 Task: Create a sub task System Test and UAT for the task  Fix issue causing database deadlock on high traffic pages in the project TranslateForge , assign it to team member softage.10@softage.net and update the status of the sub task to  Completed , set the priority of the sub task to High.
Action: Mouse moved to (79, 393)
Screenshot: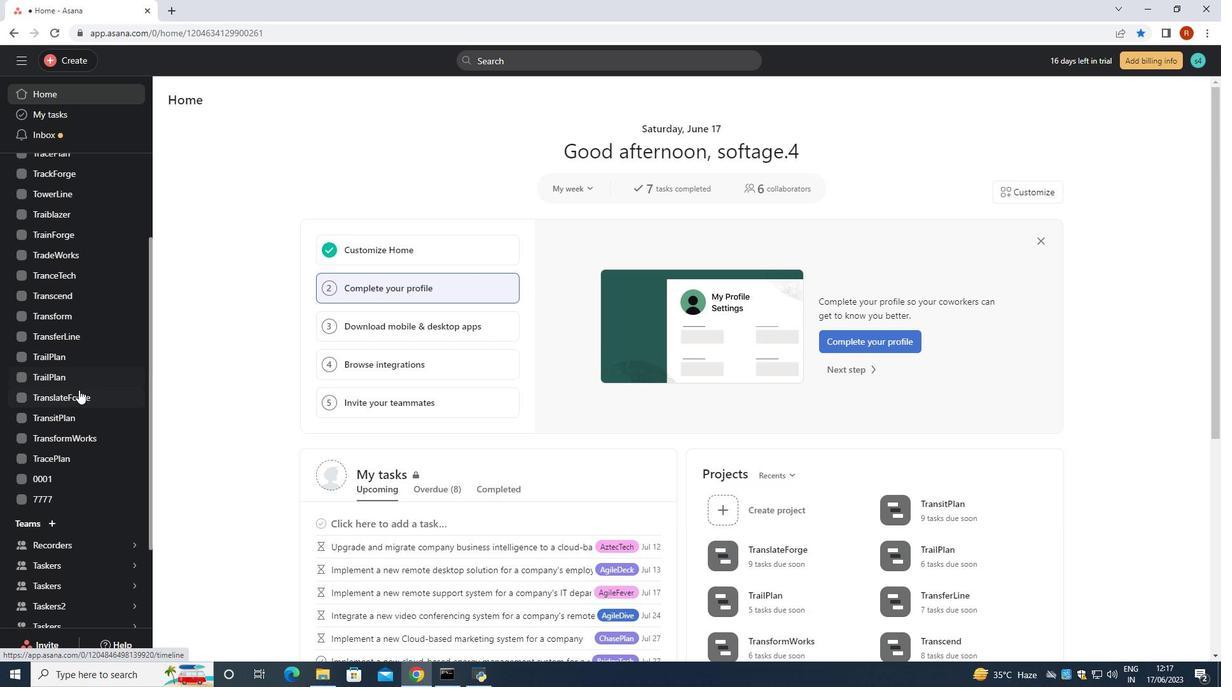 
Action: Mouse pressed left at (79, 393)
Screenshot: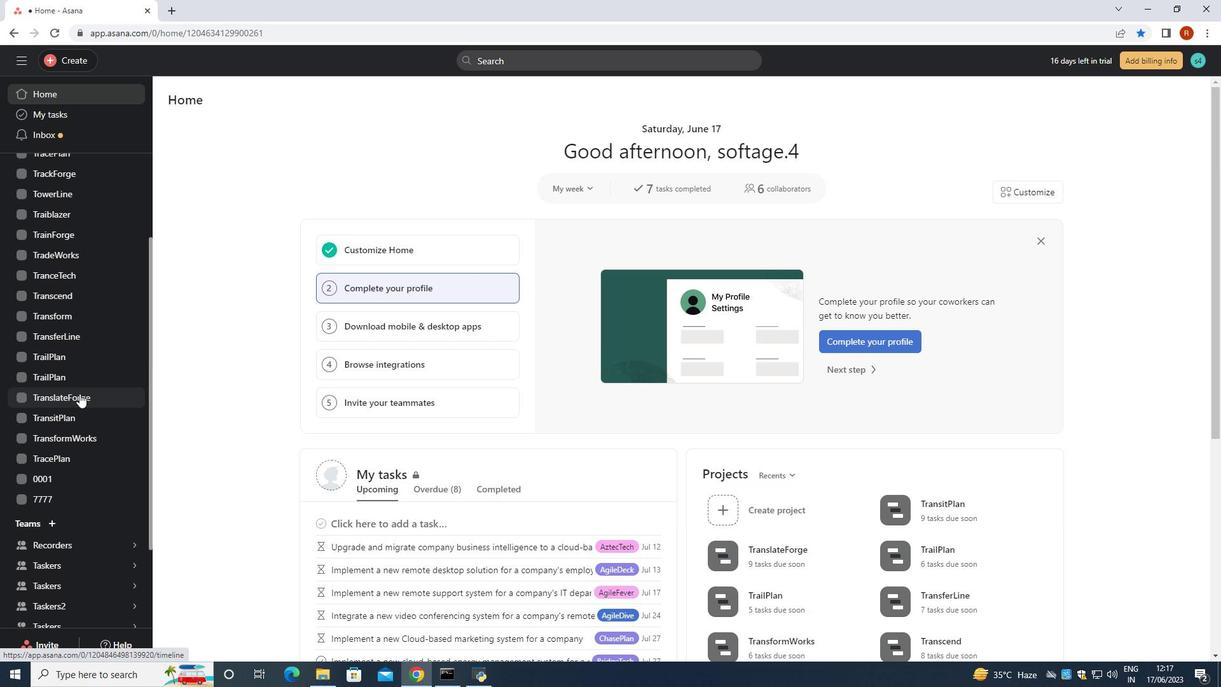 
Action: Mouse moved to (502, 306)
Screenshot: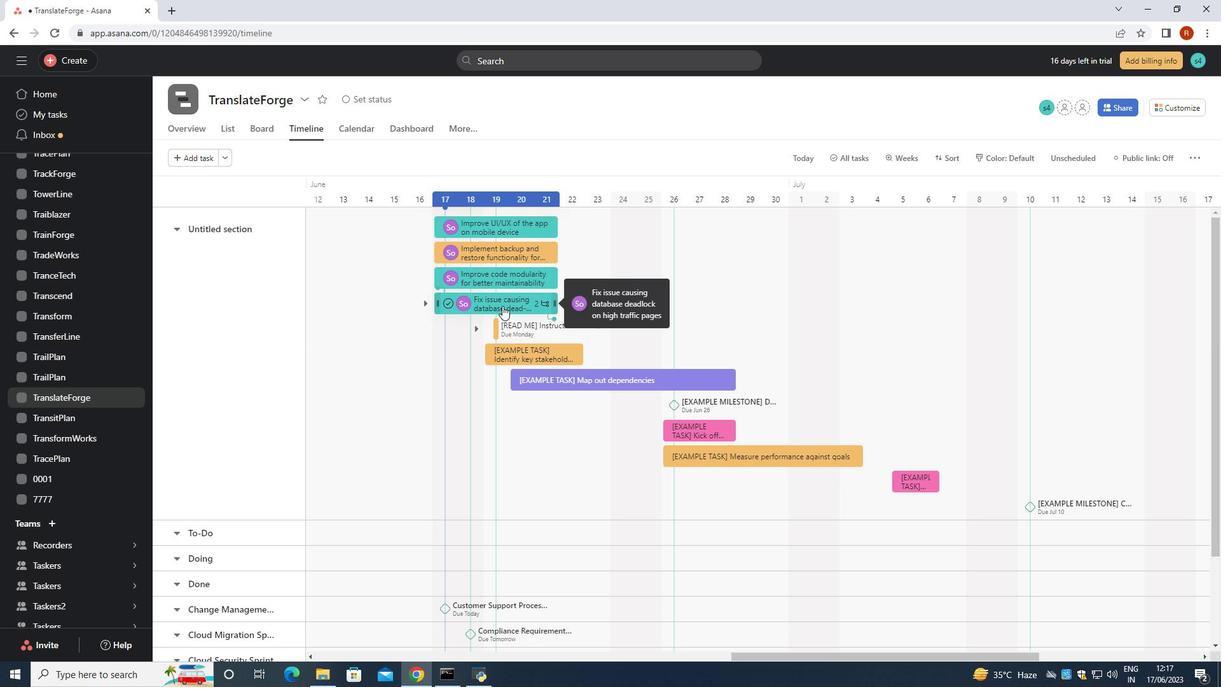 
Action: Mouse pressed left at (502, 306)
Screenshot: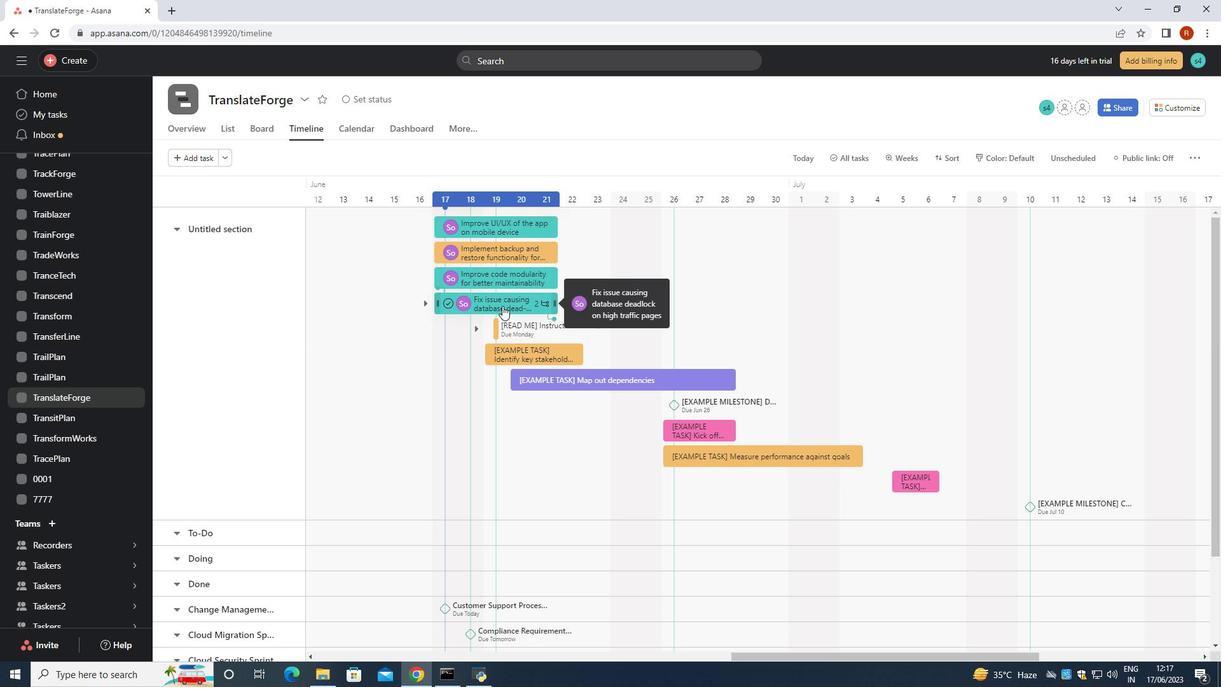 
Action: Mouse moved to (897, 380)
Screenshot: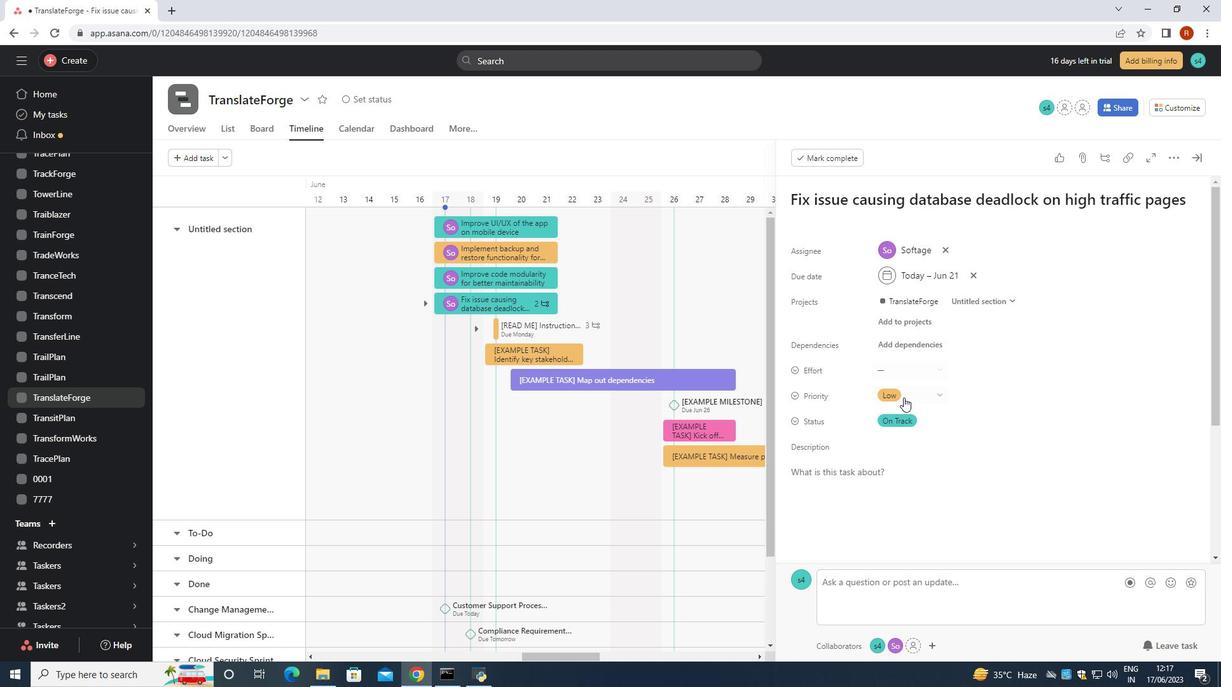 
Action: Mouse scrolled (897, 379) with delta (0, 0)
Screenshot: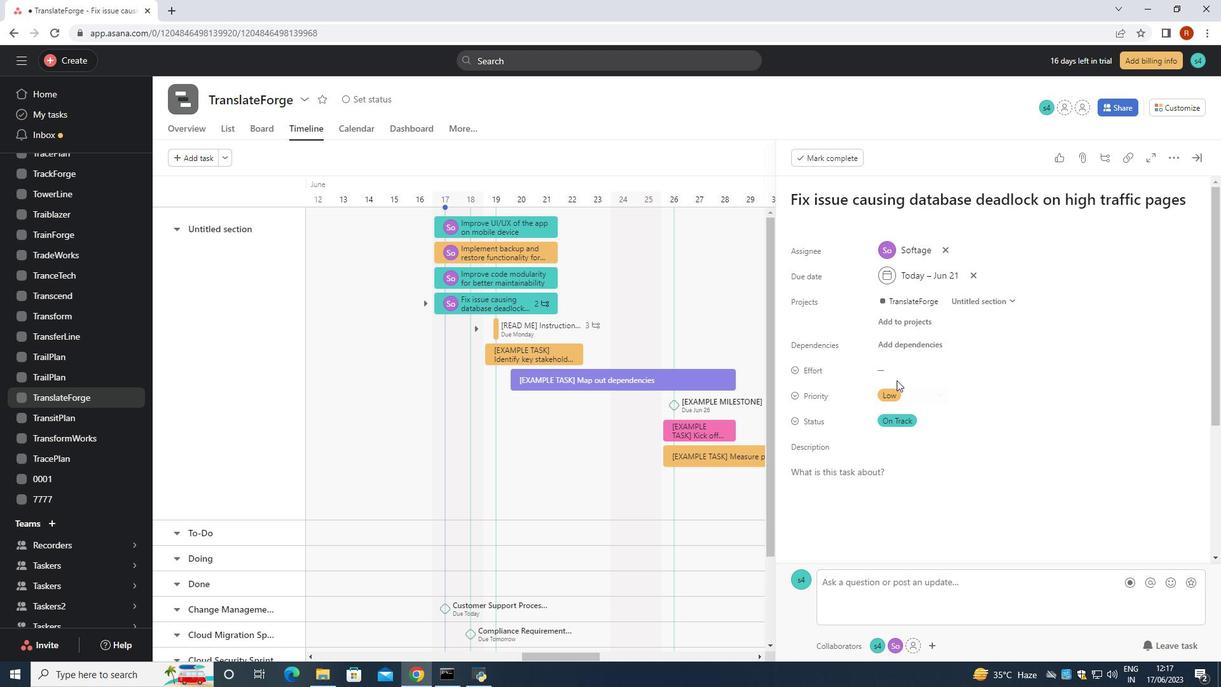 
Action: Mouse scrolled (897, 379) with delta (0, 0)
Screenshot: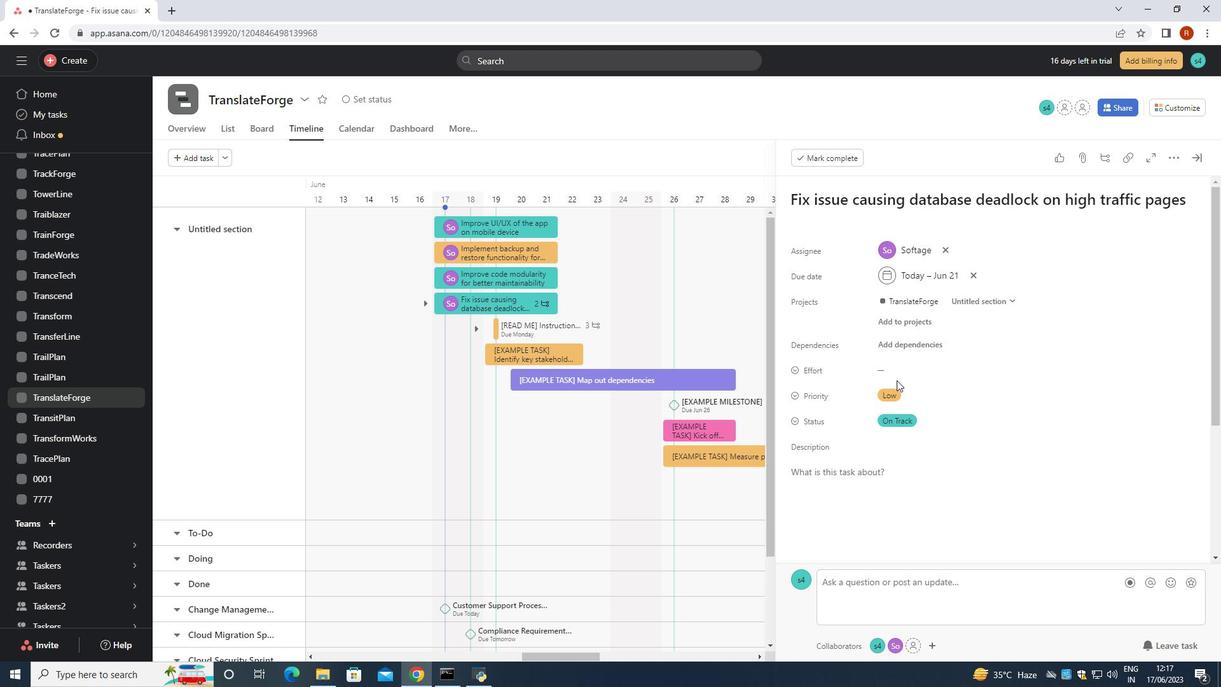 
Action: Mouse moved to (897, 379)
Screenshot: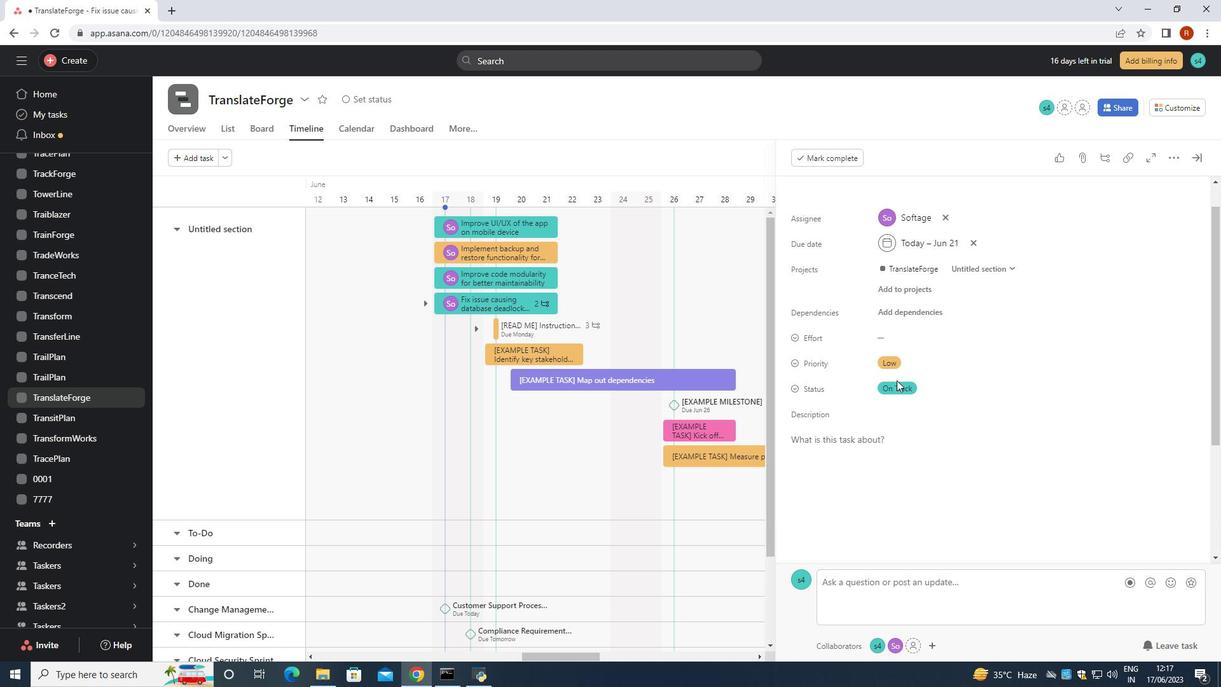
Action: Mouse scrolled (897, 379) with delta (0, 0)
Screenshot: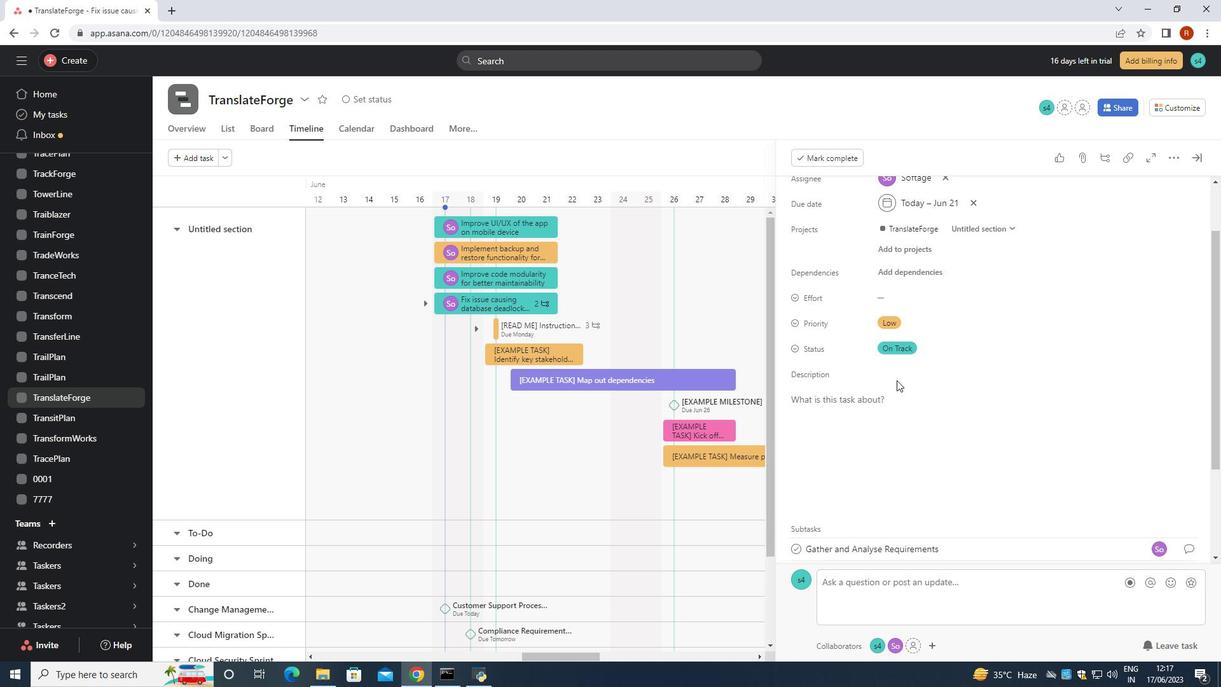 
Action: Mouse moved to (849, 477)
Screenshot: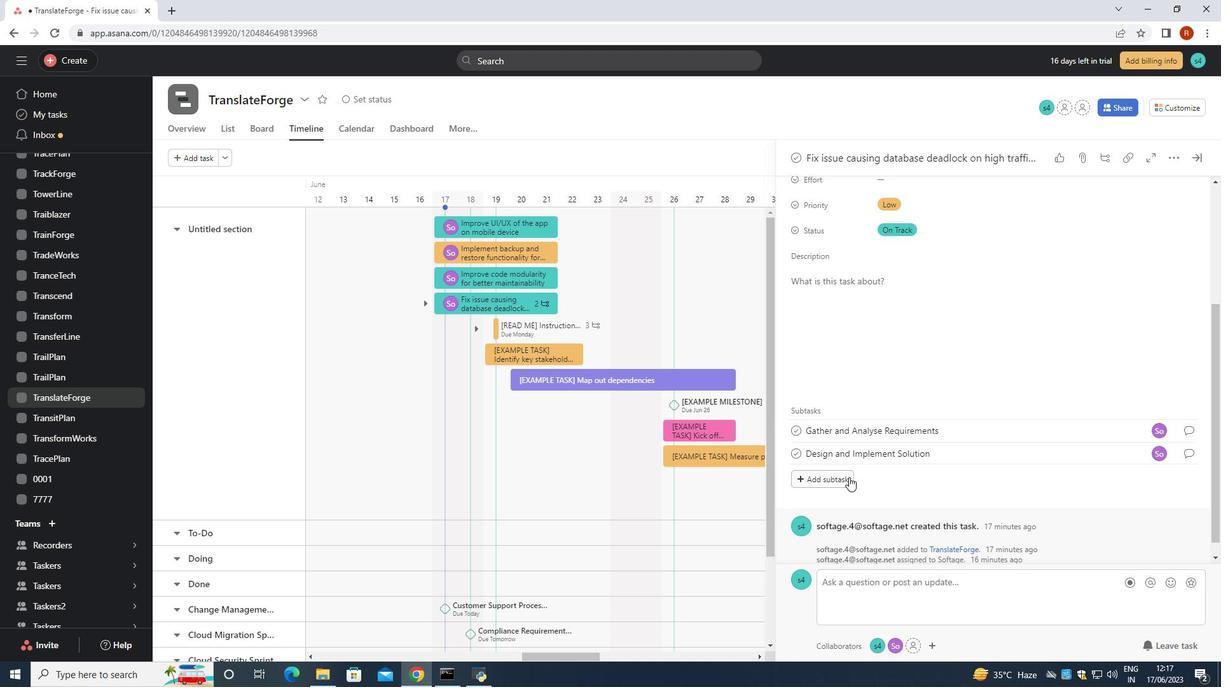 
Action: Mouse pressed left at (849, 477)
Screenshot: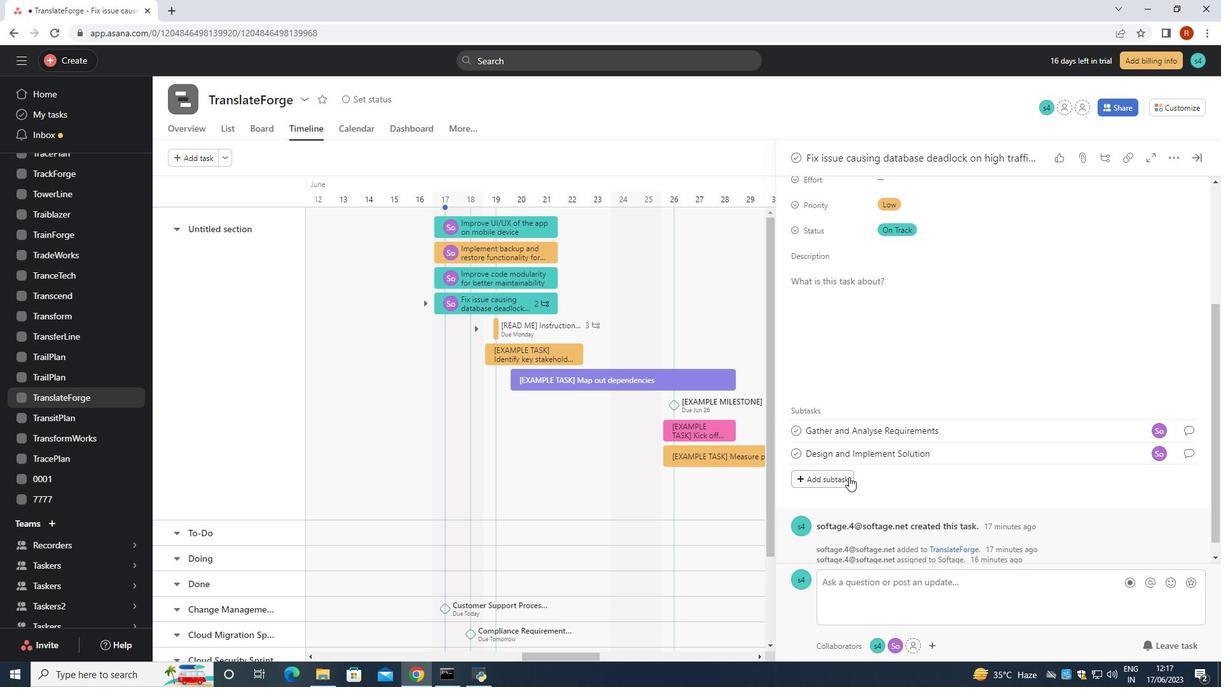 
Action: Mouse moved to (855, 477)
Screenshot: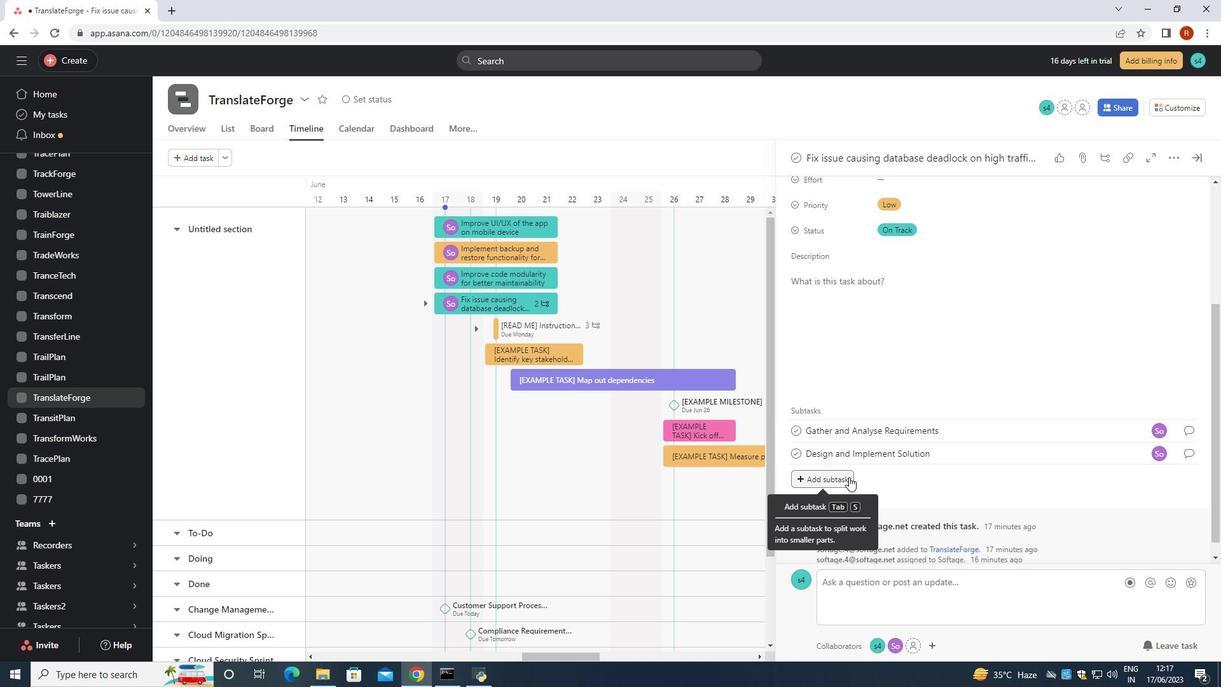 
Action: Key pressed <Key.shift>Syd<Key.backspace>stem<Key.space><Key.shift>Y<Key.backspace>Test<Key.space>and<Key.space><Key.shift><Key.shift>UAT<Key.space>
Screenshot: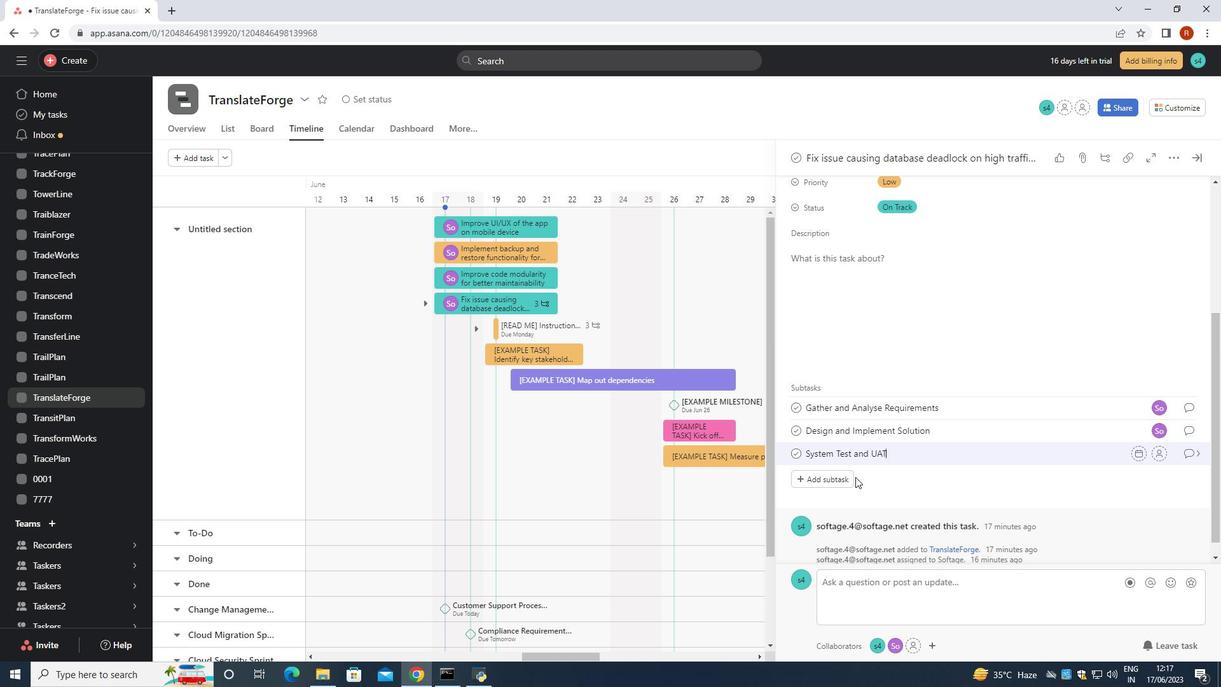 
Action: Mouse moved to (1164, 444)
Screenshot: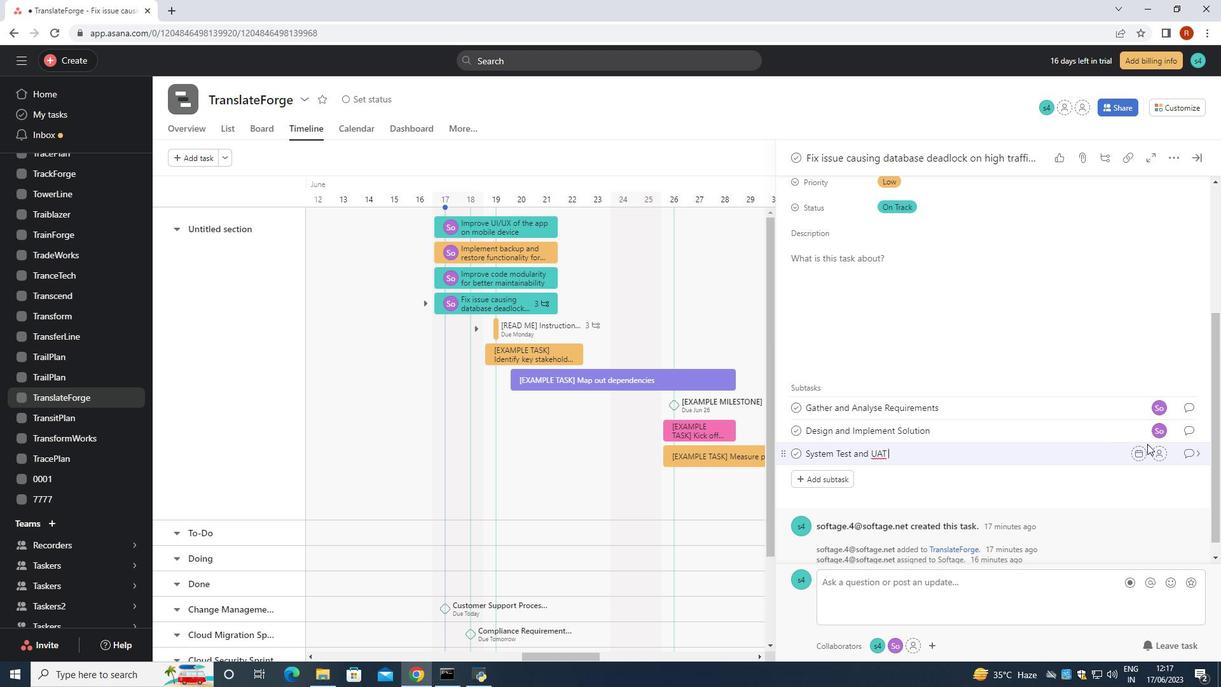 
Action: Mouse pressed left at (1164, 444)
Screenshot: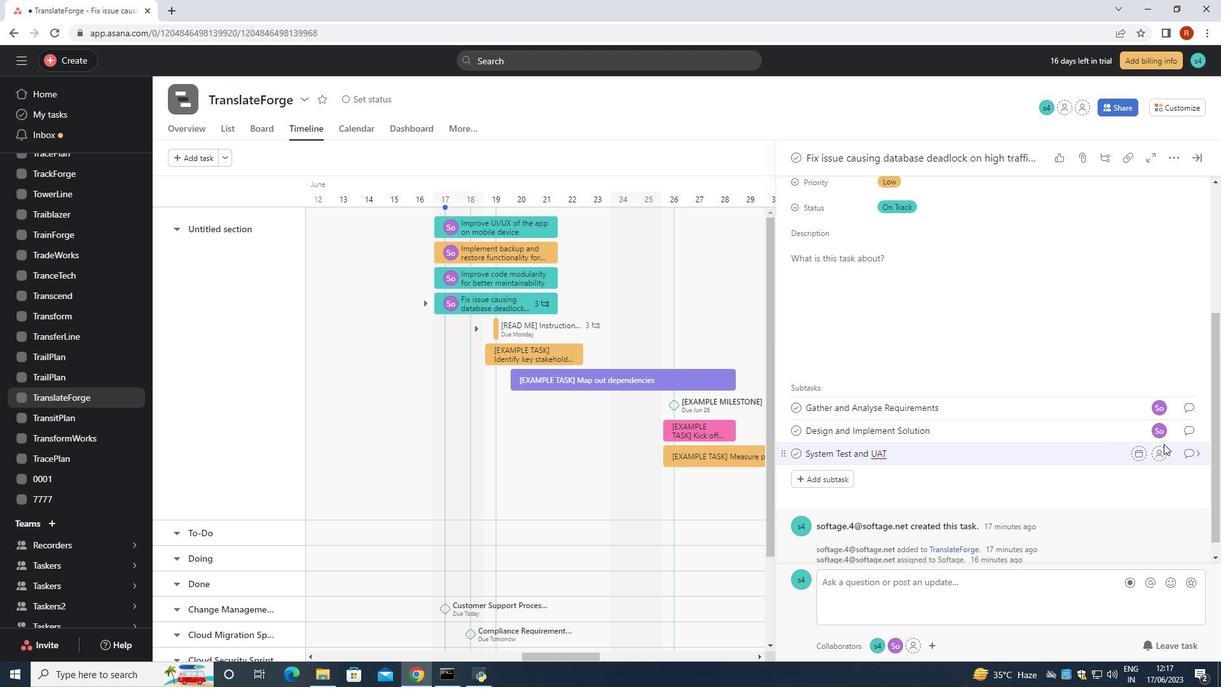 
Action: Mouse moved to (1158, 451)
Screenshot: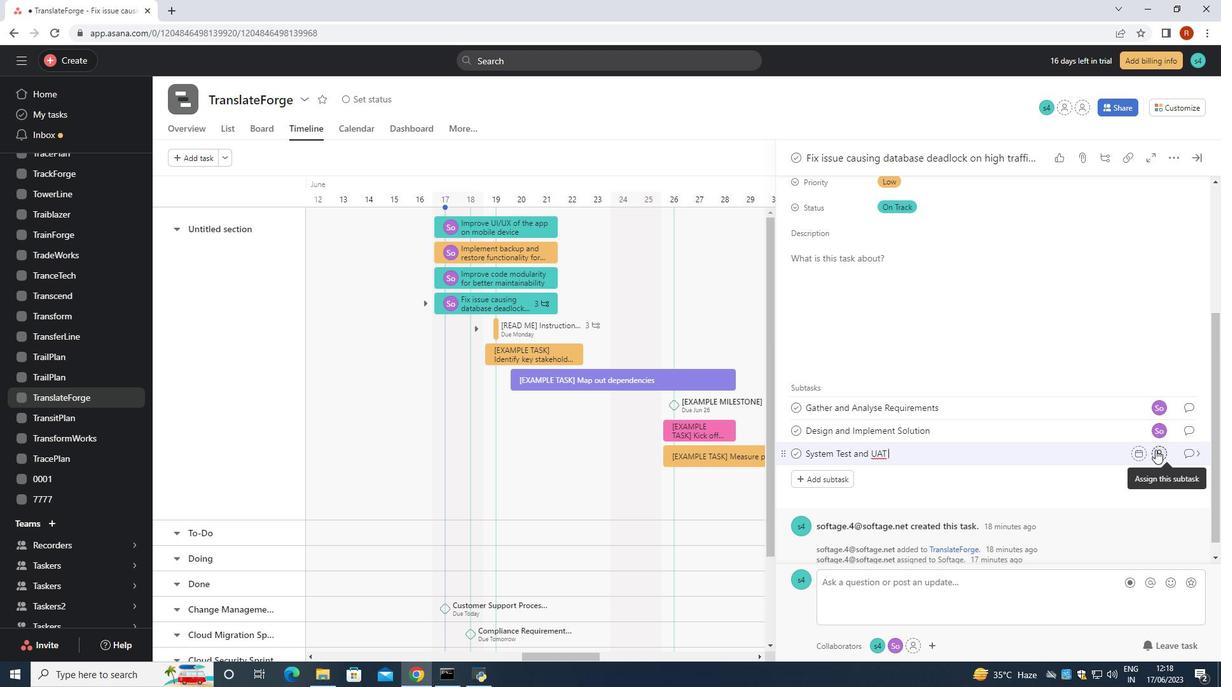 
Action: Mouse pressed left at (1158, 451)
Screenshot: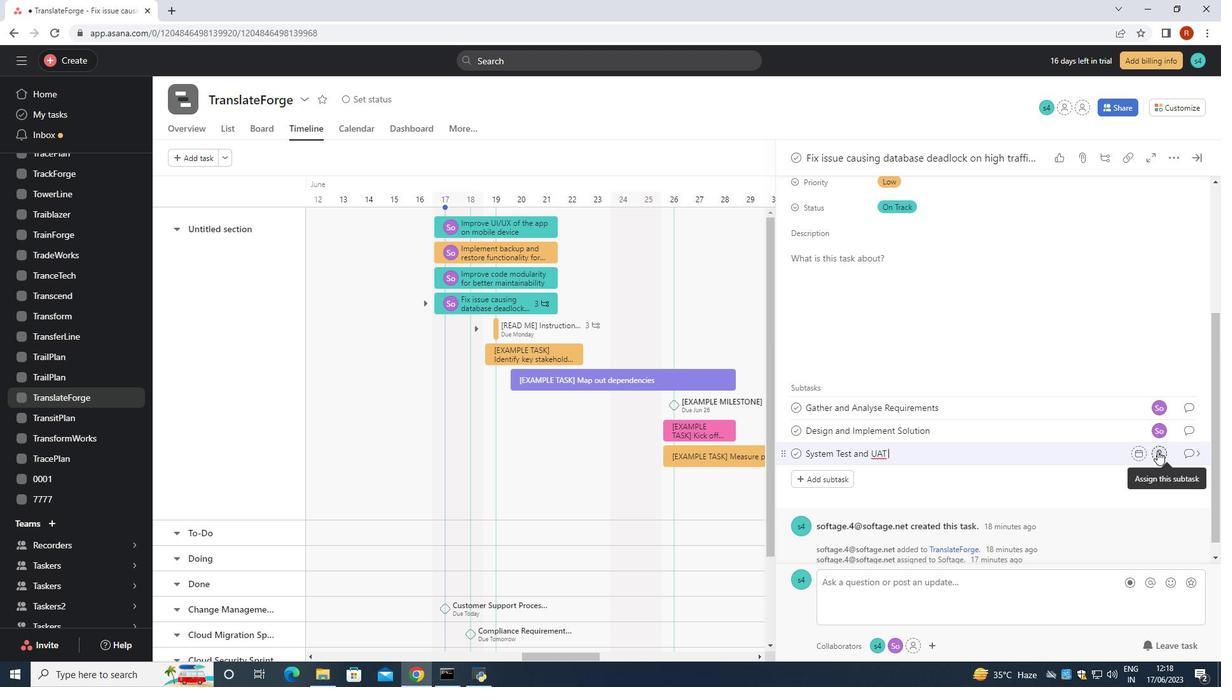 
Action: Mouse moved to (1159, 451)
Screenshot: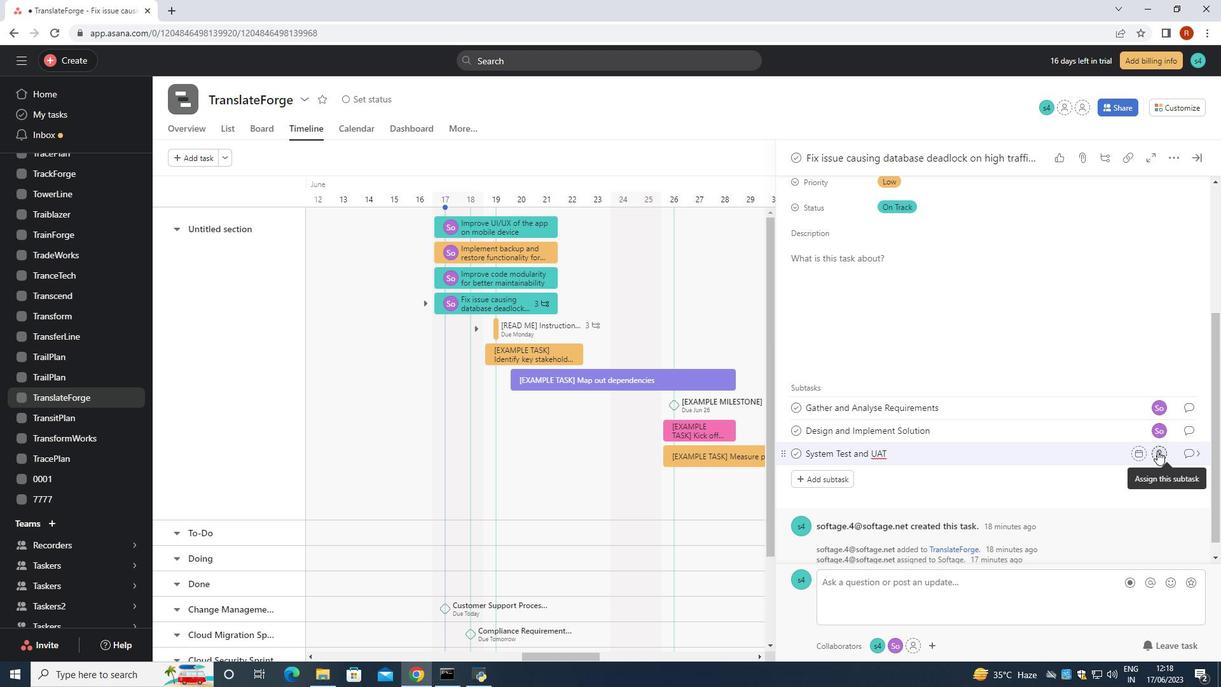 
Action: Key pressed softage.10<Key.shift>@softah<Key.backspace>ge
Screenshot: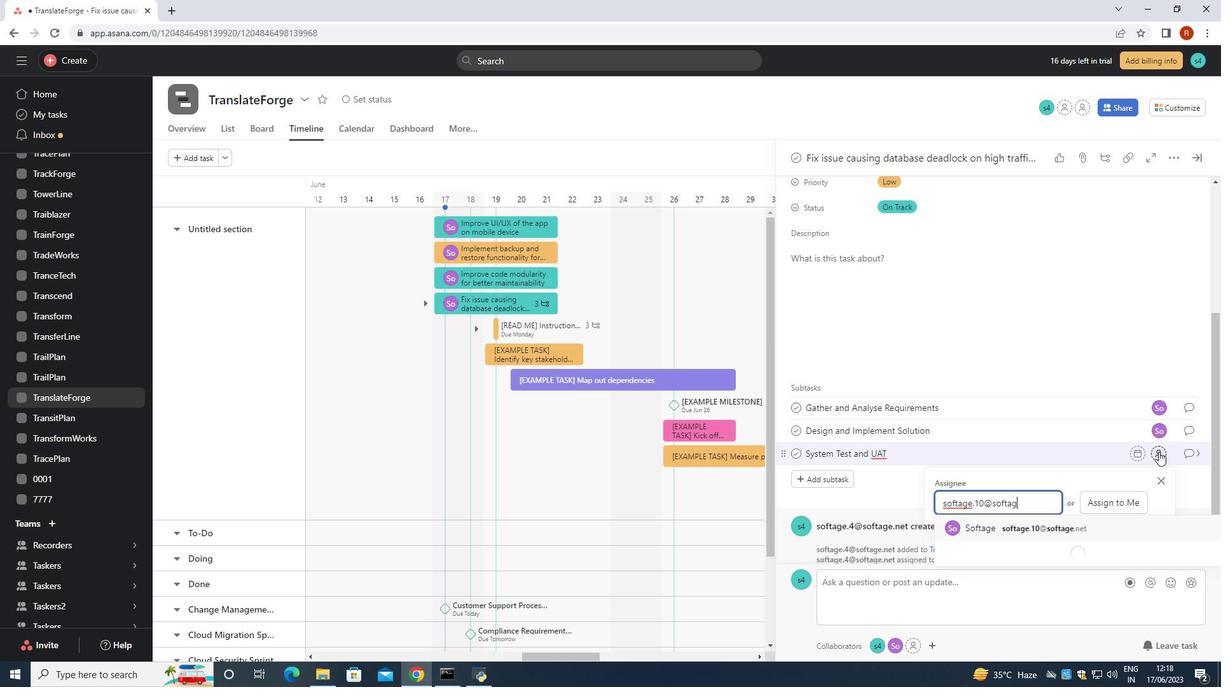 
Action: Mouse moved to (1037, 530)
Screenshot: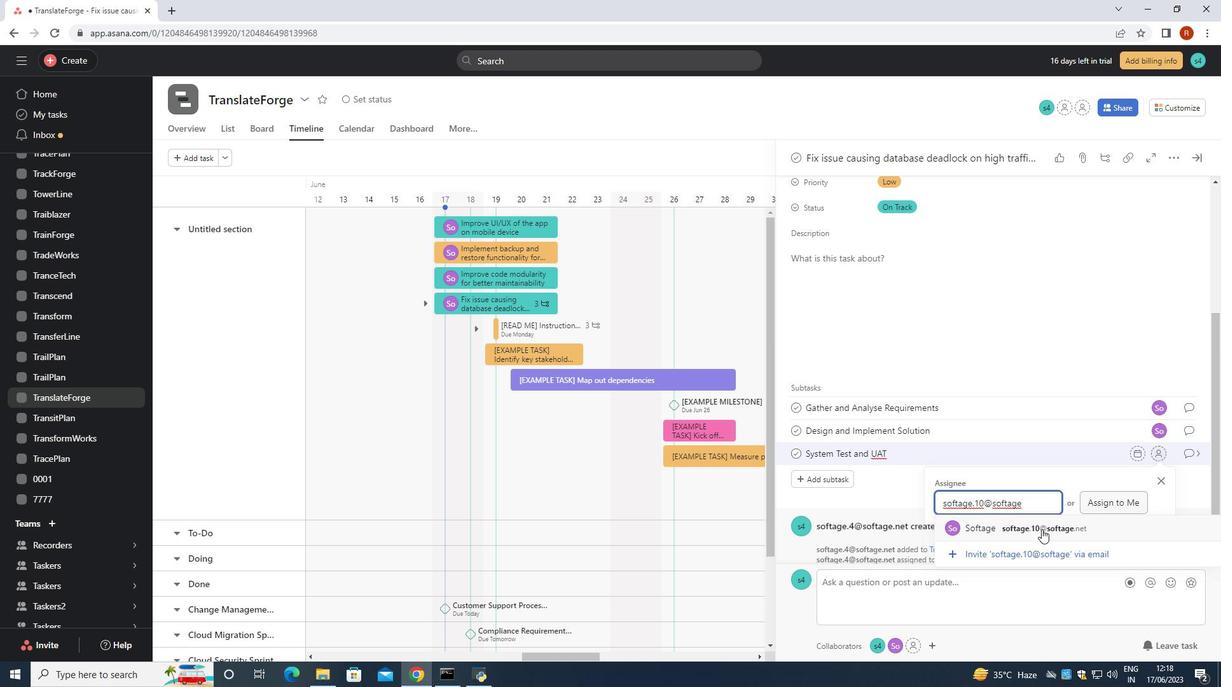 
Action: Mouse pressed left at (1037, 530)
Screenshot: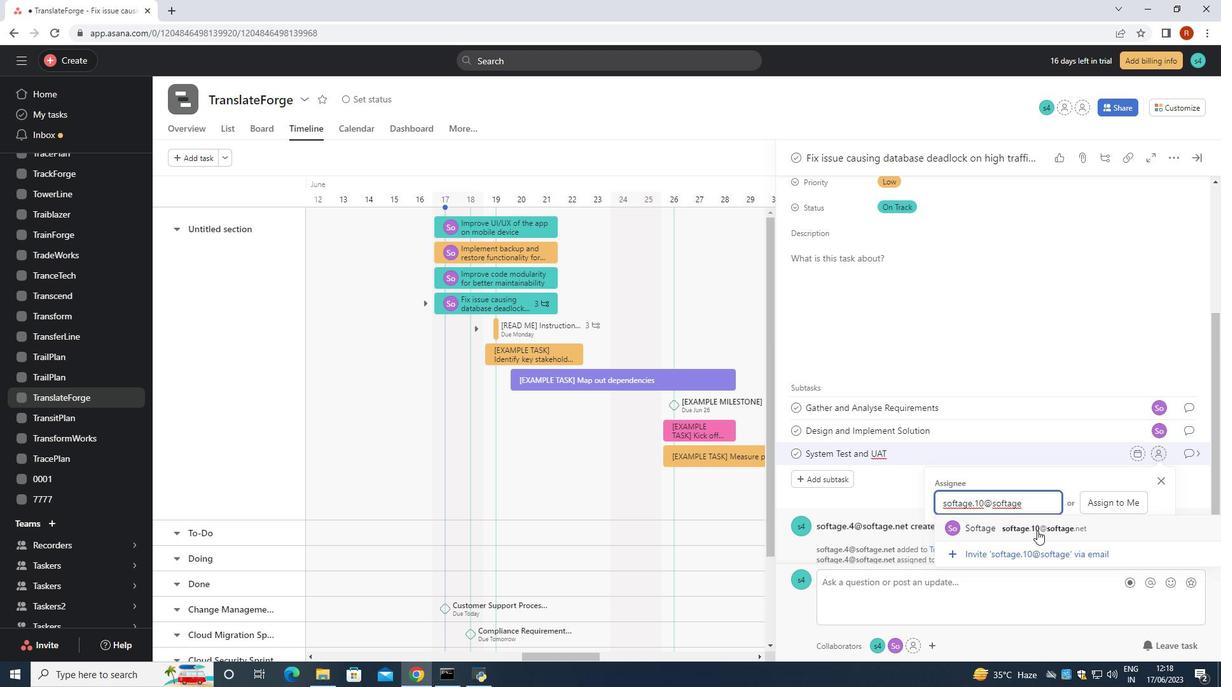 
Action: Mouse moved to (1190, 453)
Screenshot: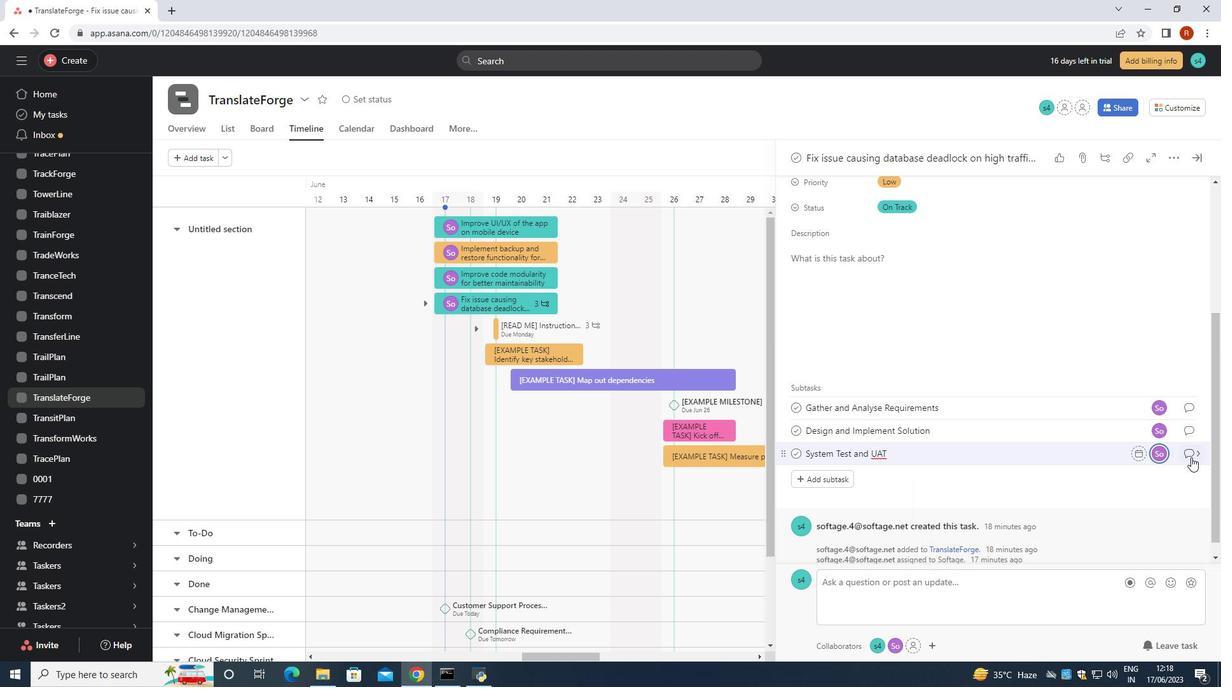 
Action: Mouse pressed left at (1190, 453)
Screenshot: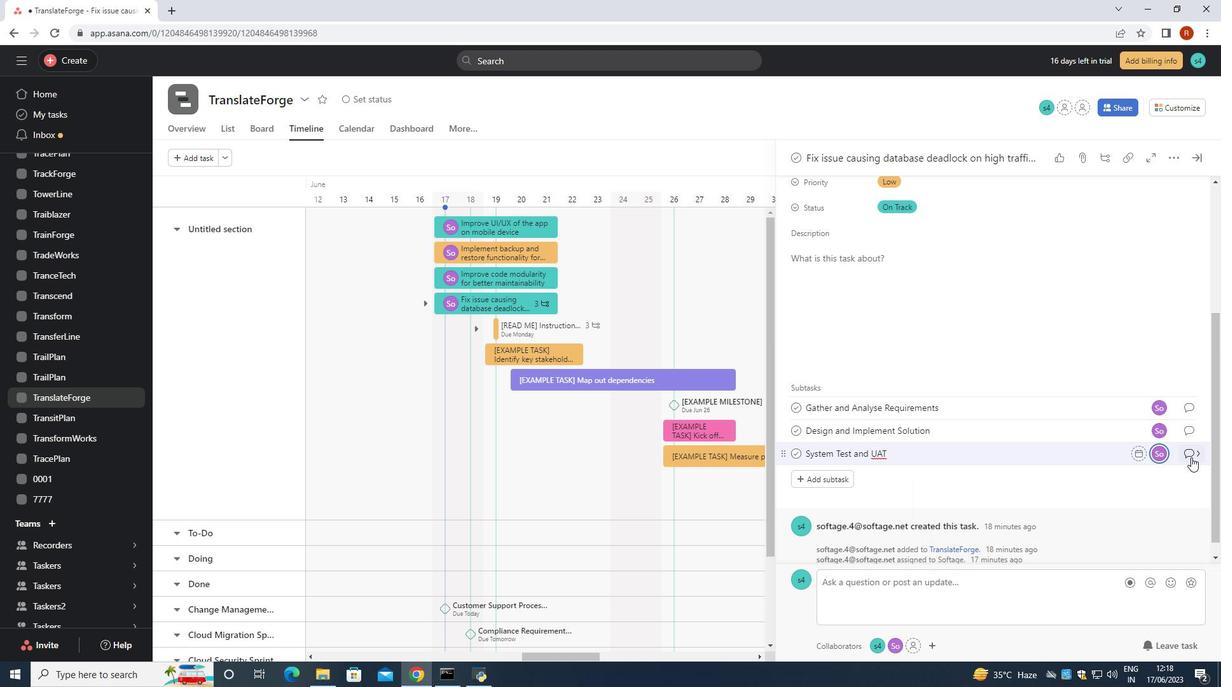 
Action: Mouse moved to (817, 342)
Screenshot: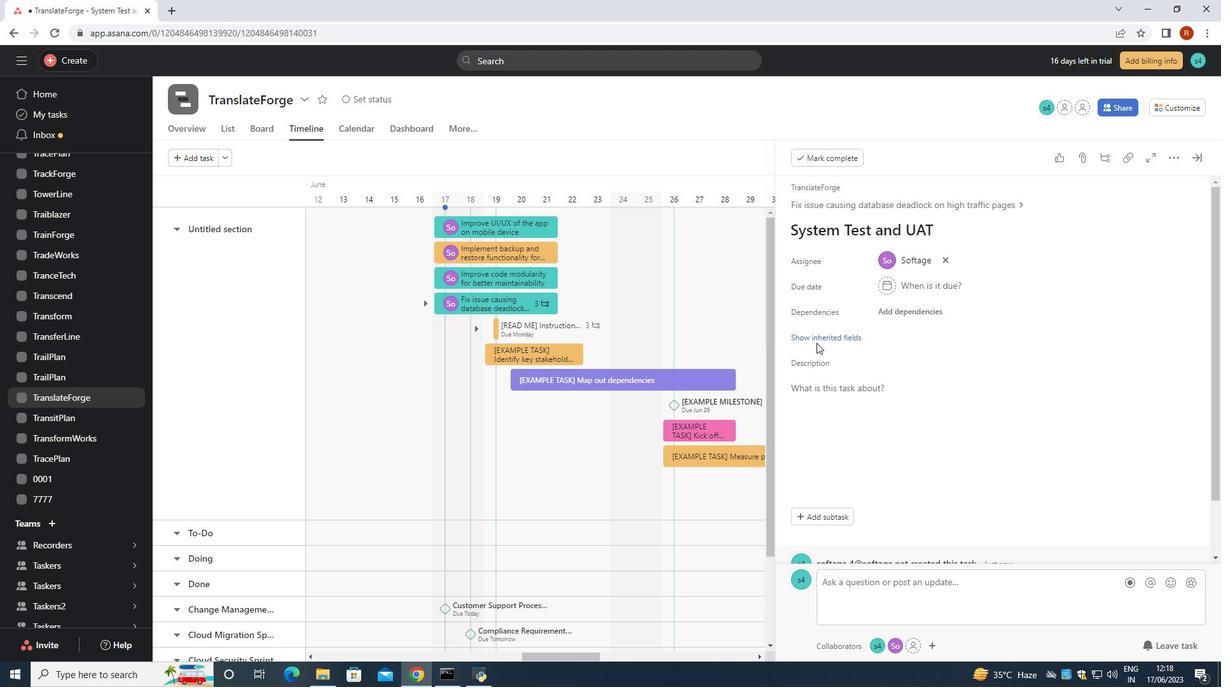 
Action: Mouse pressed left at (817, 342)
Screenshot: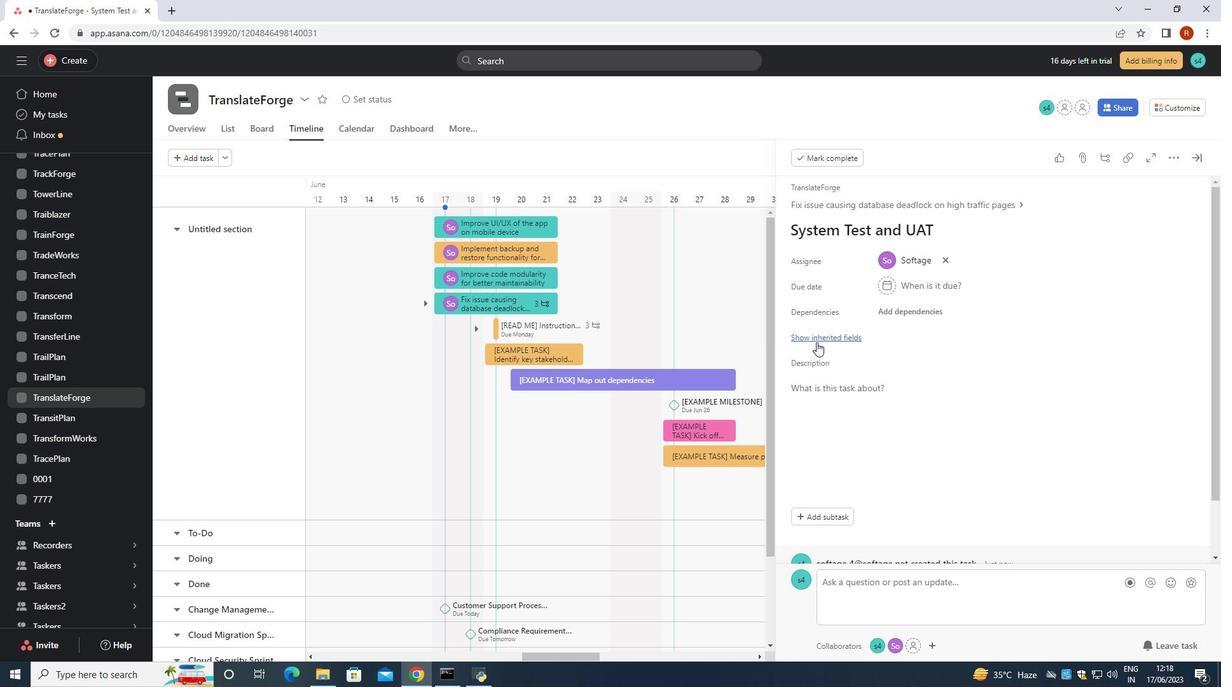 
Action: Mouse moved to (883, 411)
Screenshot: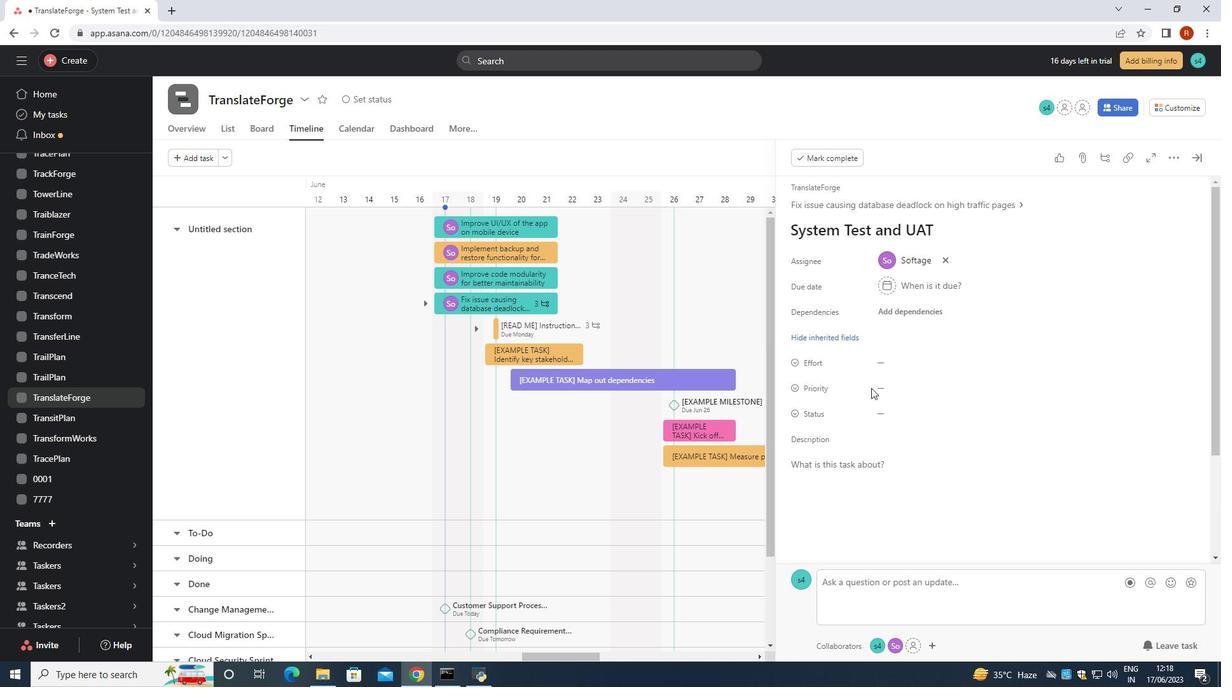 
Action: Mouse pressed left at (883, 411)
Screenshot: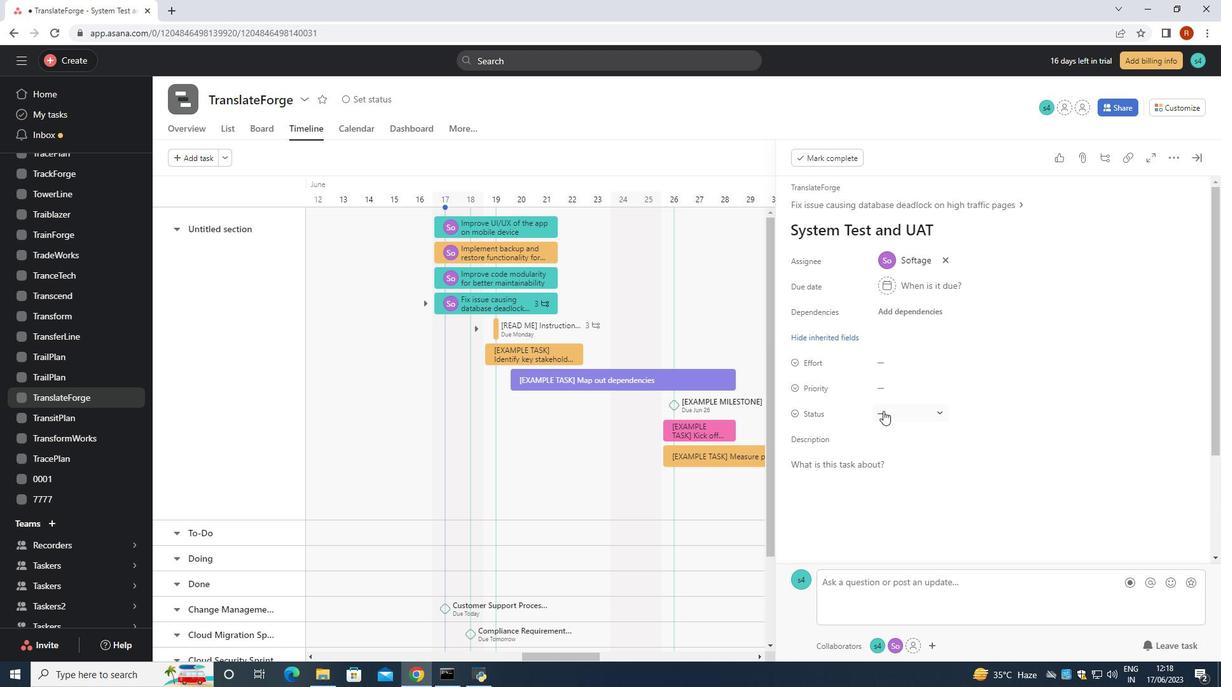 
Action: Mouse moved to (930, 523)
Screenshot: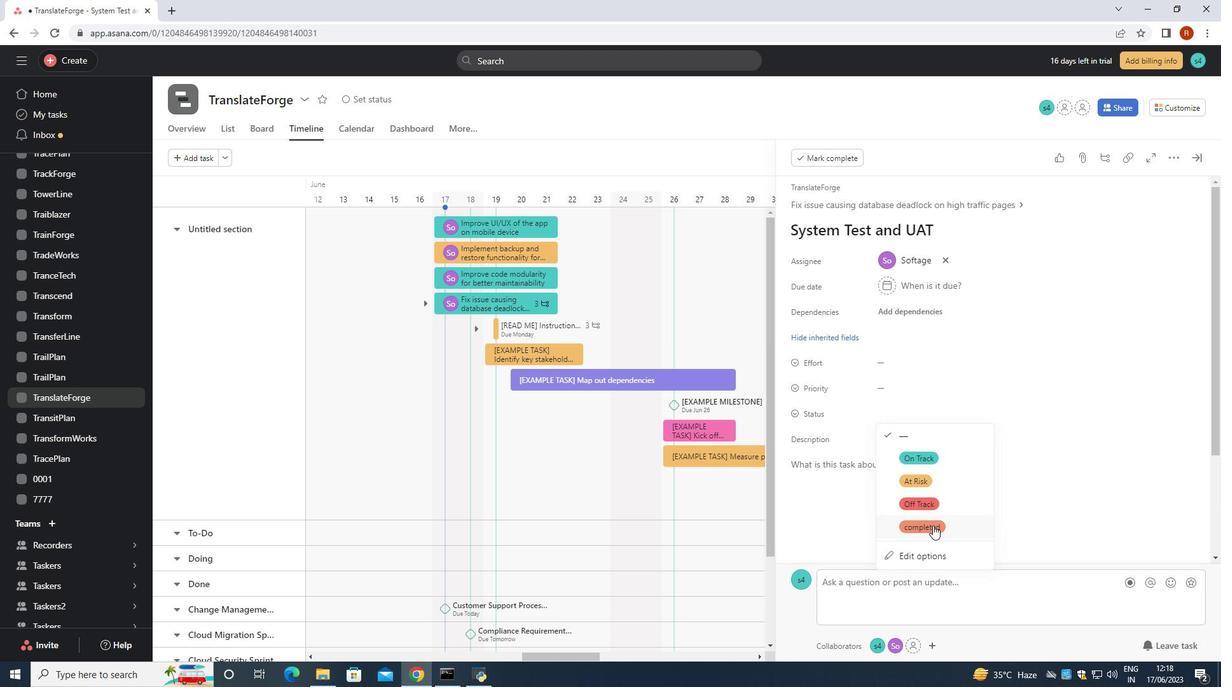 
Action: Mouse pressed left at (930, 523)
Screenshot: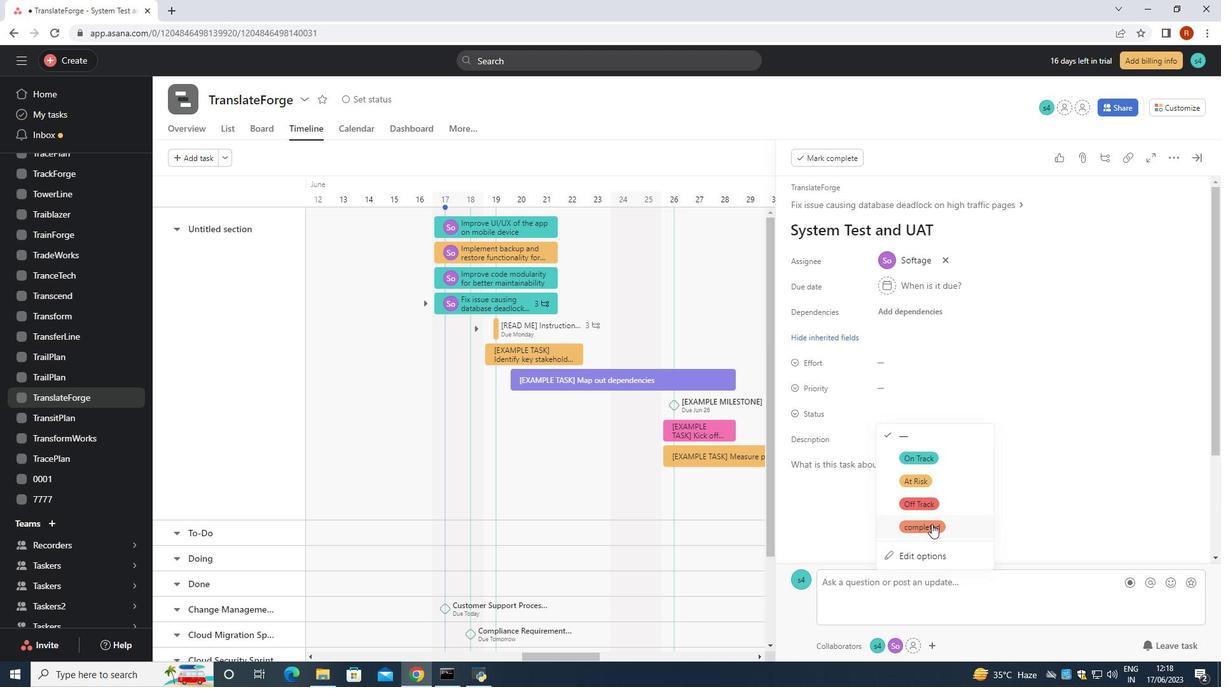 
Action: Mouse moved to (886, 389)
Screenshot: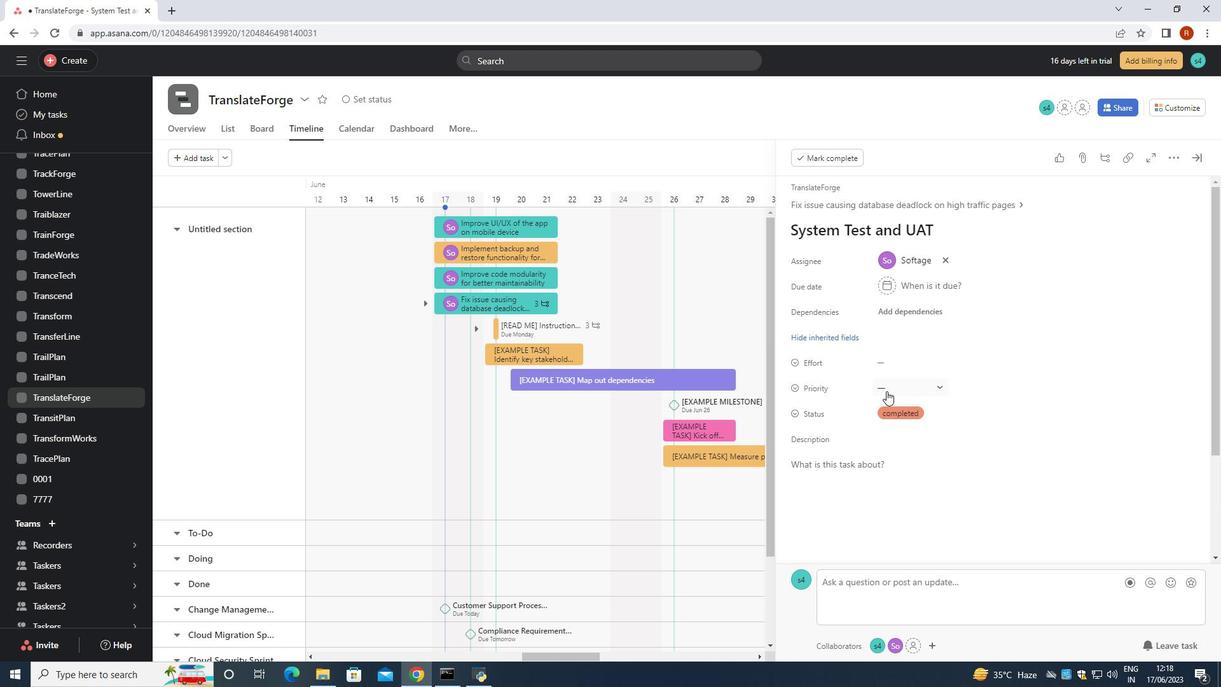 
Action: Mouse pressed left at (886, 389)
Screenshot: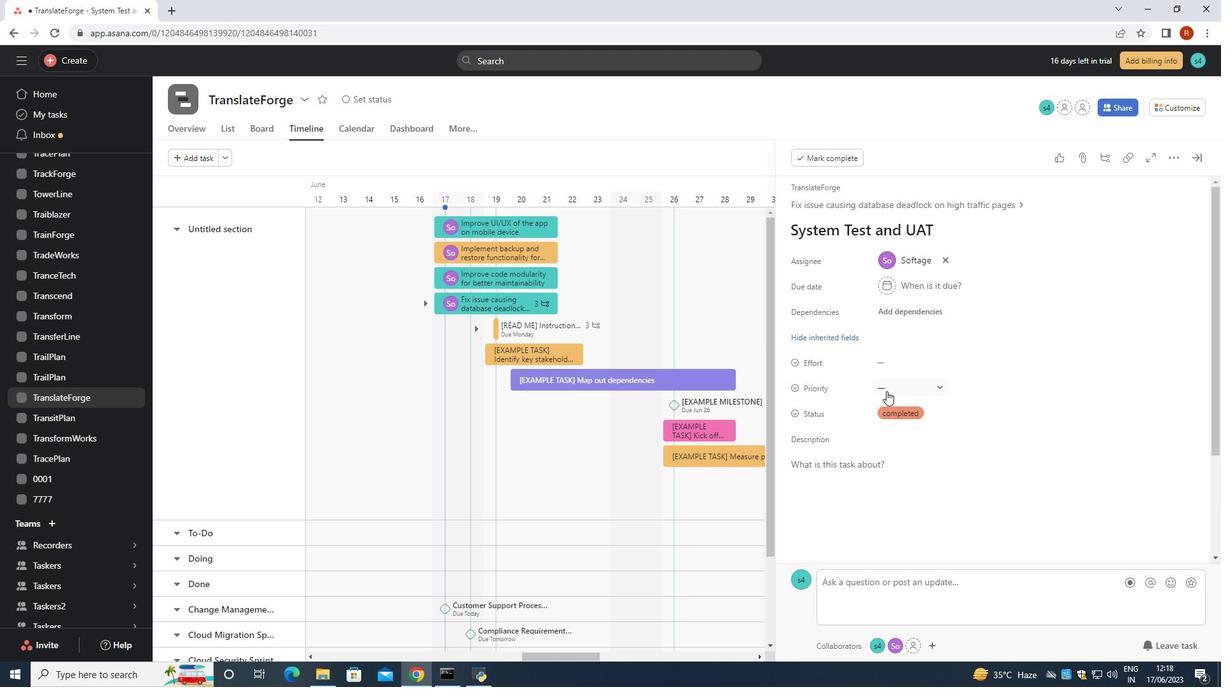 
Action: Mouse moved to (914, 426)
Screenshot: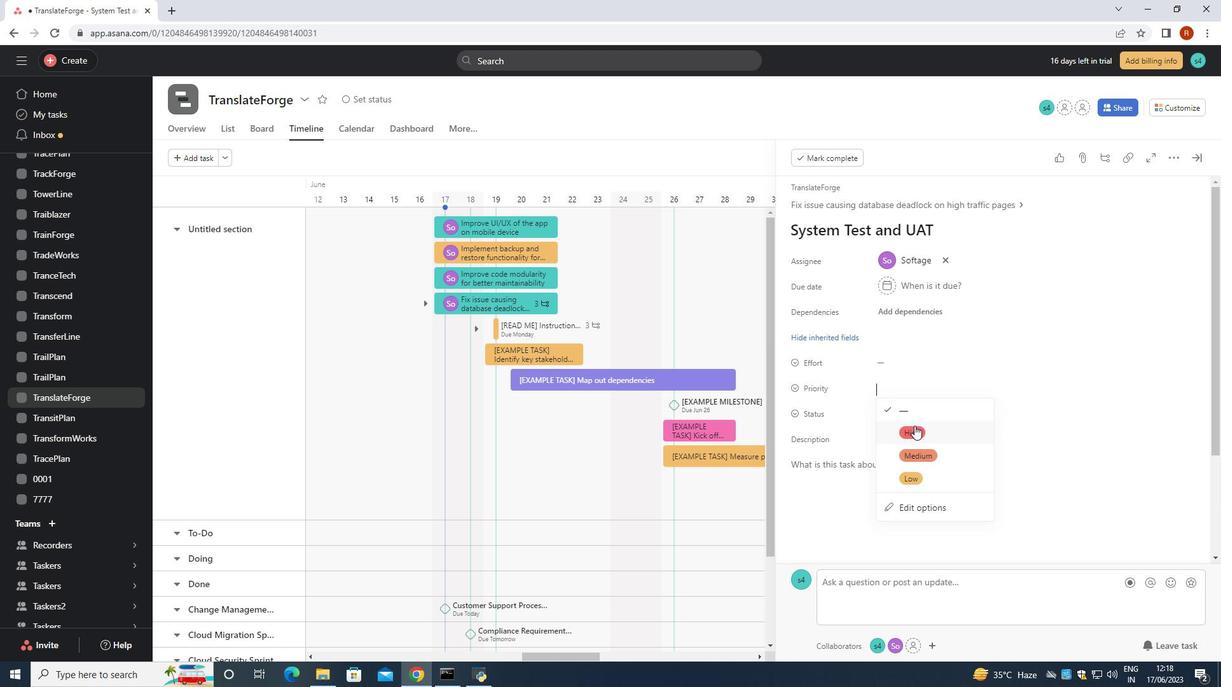 
Action: Mouse pressed left at (914, 426)
Screenshot: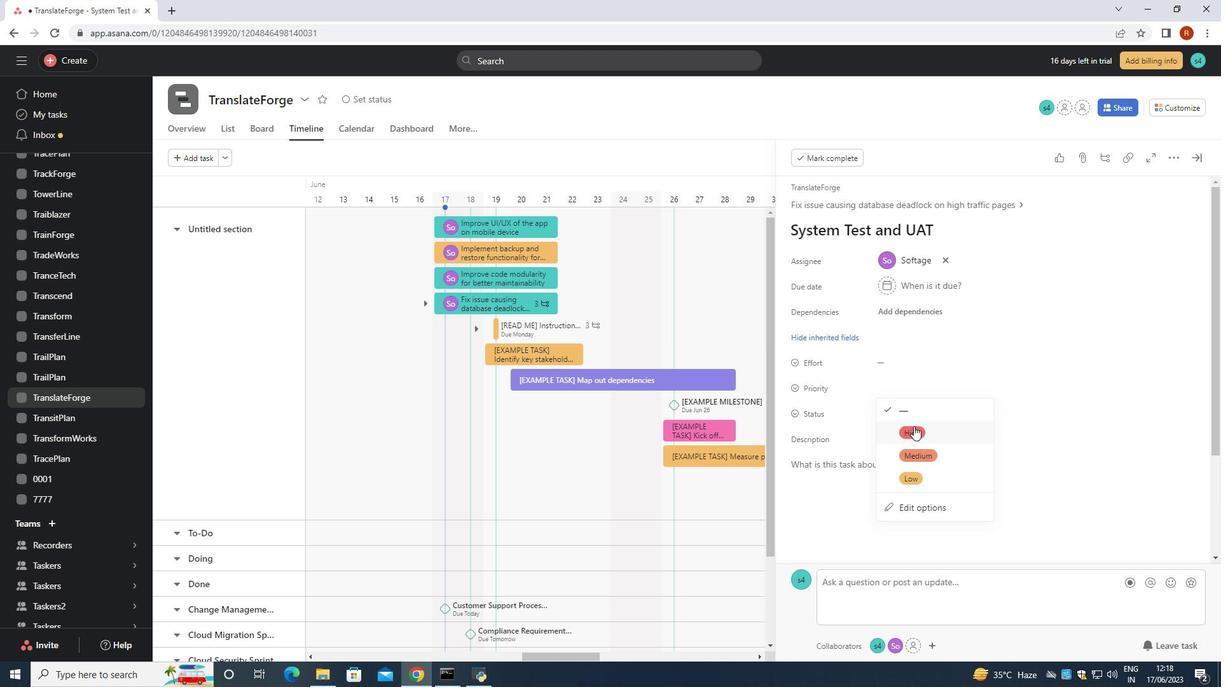 
